Task: Inline the breakpoint.
Action: Mouse moved to (151, 12)
Screenshot: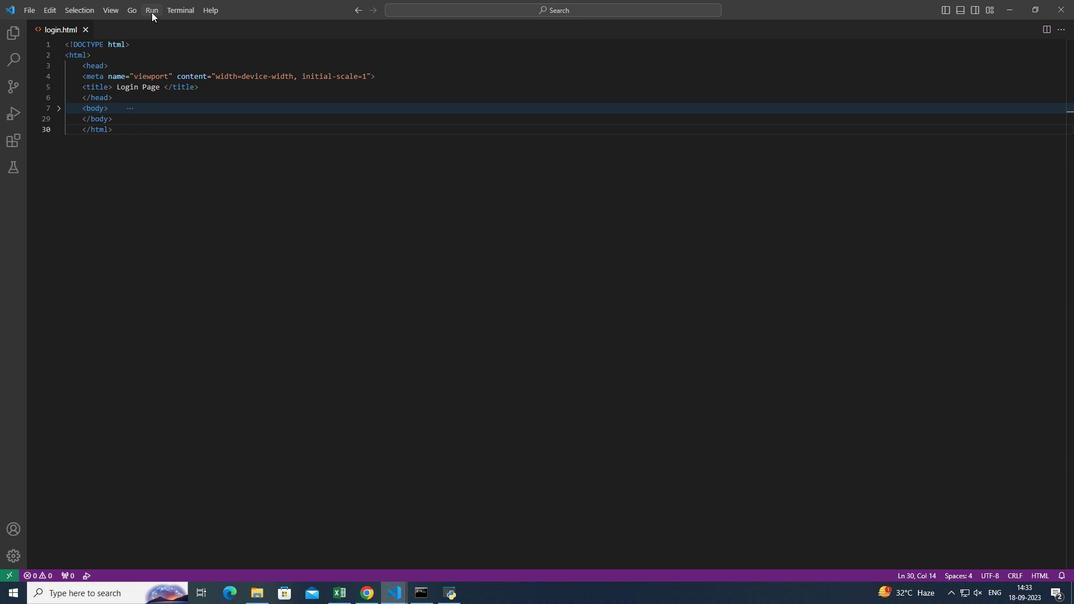 
Action: Mouse pressed left at (151, 12)
Screenshot: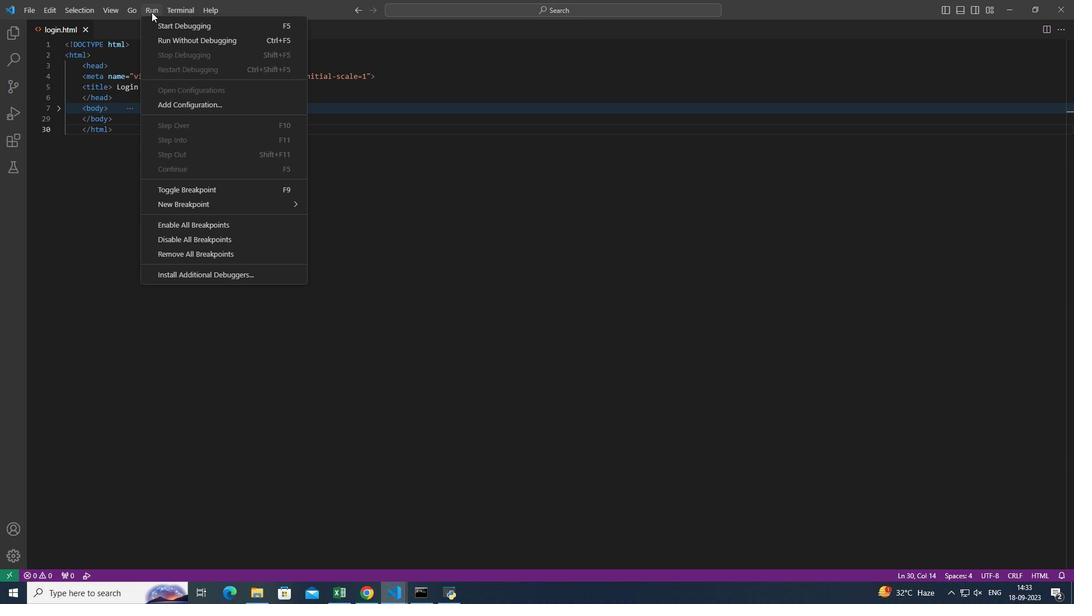 
Action: Mouse moved to (387, 229)
Screenshot: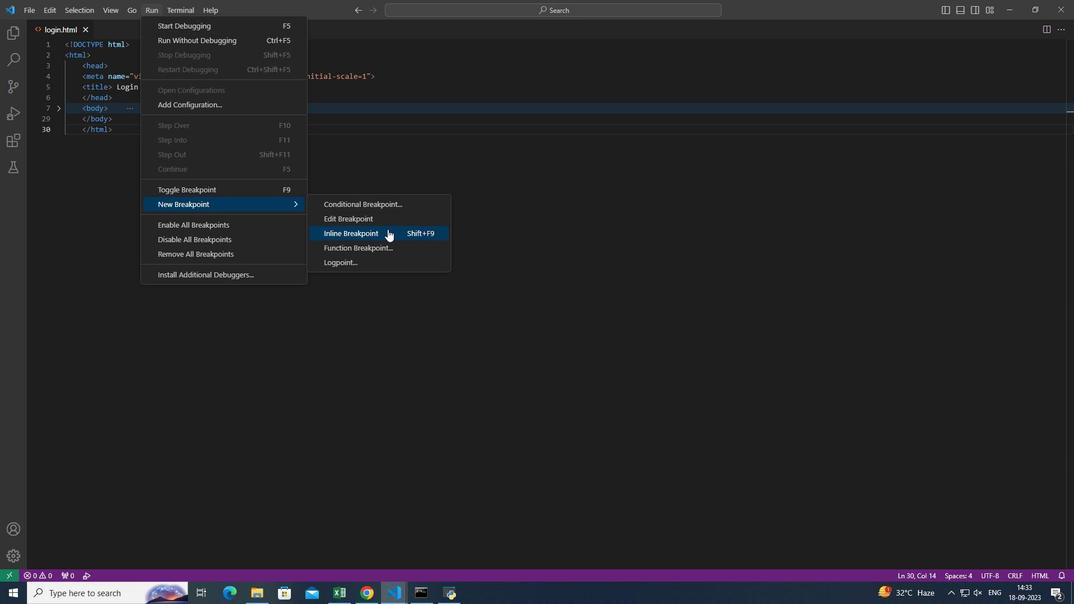 
Action: Mouse pressed left at (387, 229)
Screenshot: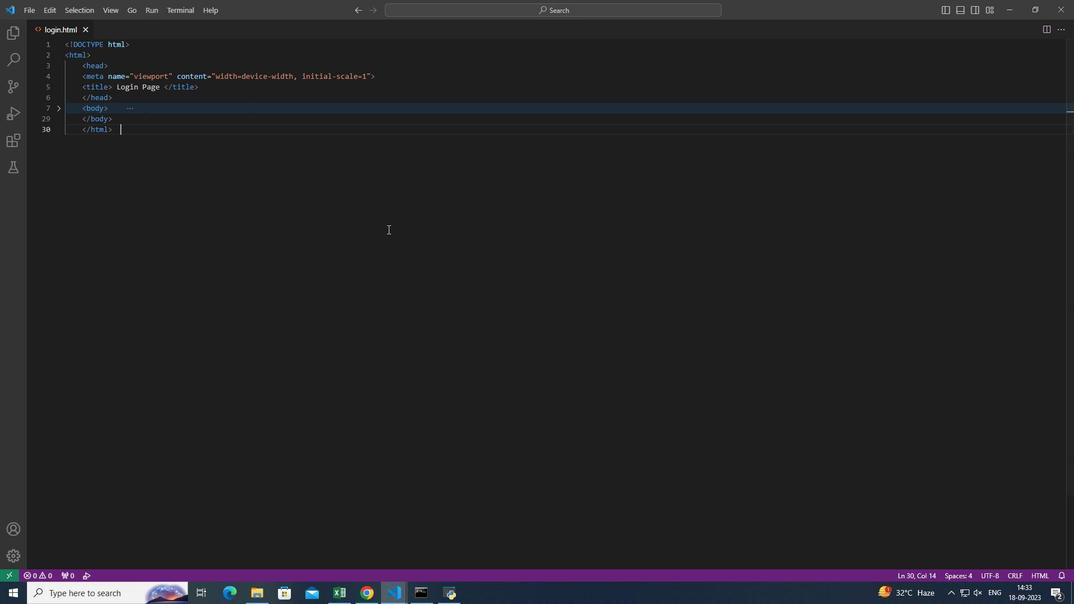
Action: Mouse pressed left at (387, 229)
Screenshot: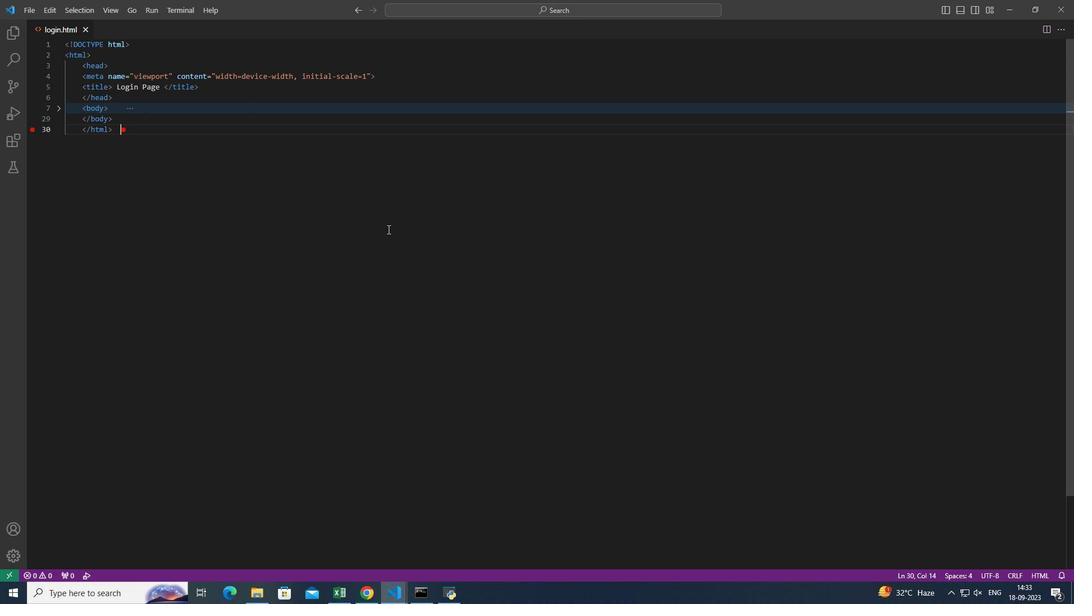 
Action: Mouse moved to (391, 218)
Screenshot: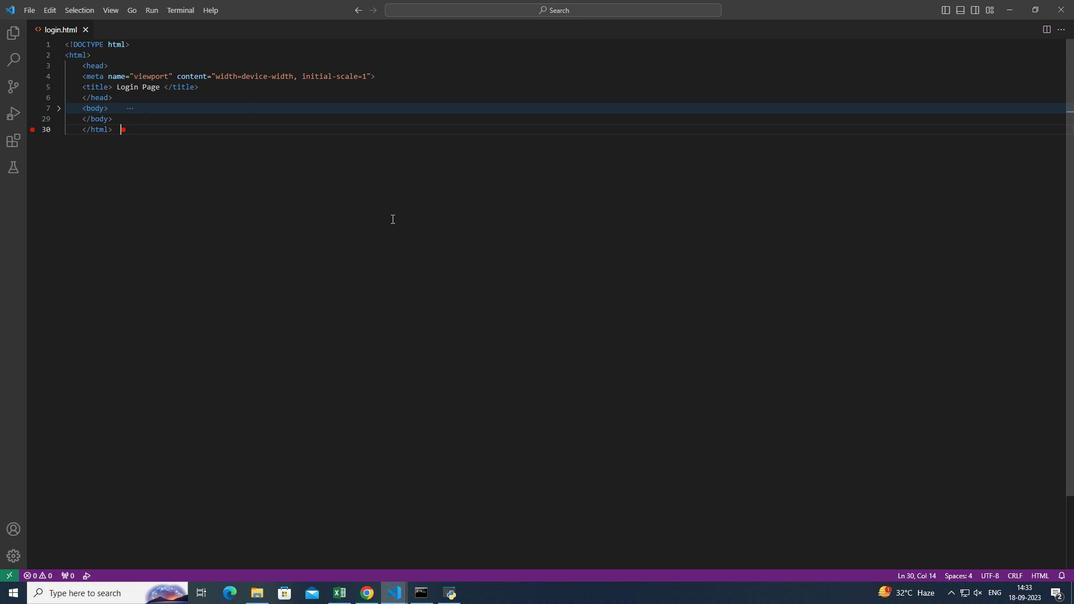 
